 Task: Log work in the project BellRise for the issue 'Address issues related to data privacy and compliance' spent time as '3w 5d 5h 19m' and remaining time as '5w 1d 22h 27m' and add a flag. Now add the issue to the epic 'User Experience Testing'. Log work in the project BellRise for the issue 'Develop a new feature to allow for dynamic form creation and customization' spent time as '1w 1d 10h 46m' and remaining time as '5w 1d 1h 24m' and clone the issue. Now add the issue to the epic 'Knowledge Management System Implementation'
Action: Mouse moved to (169, 48)
Screenshot: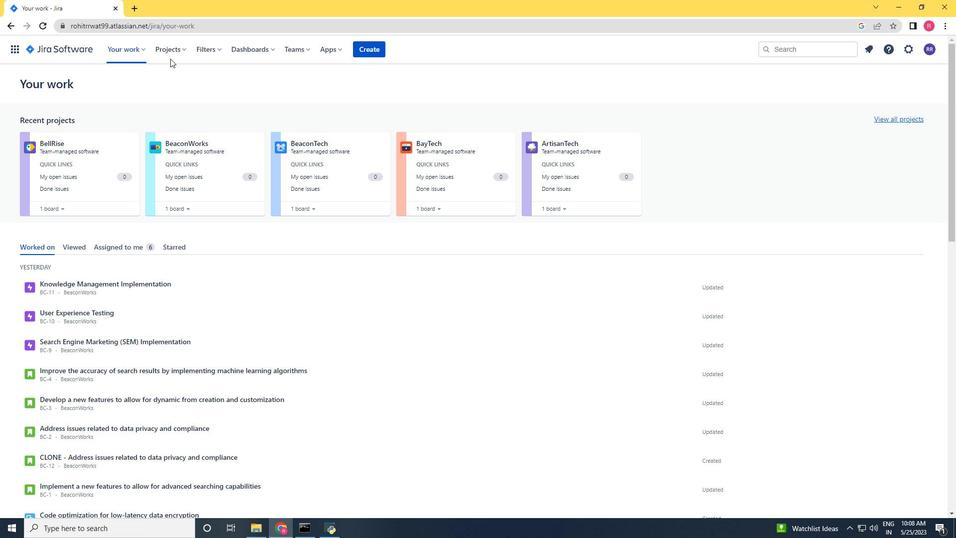 
Action: Mouse pressed left at (169, 48)
Screenshot: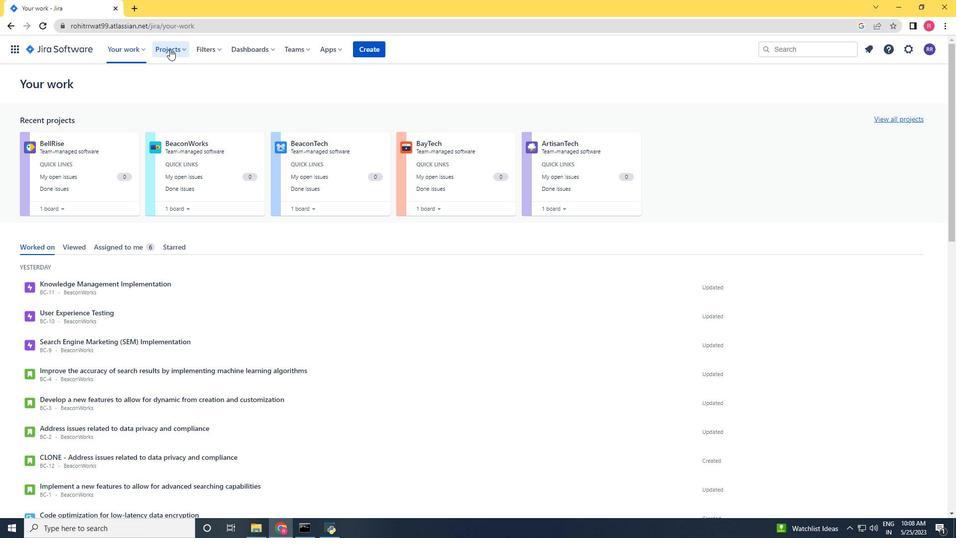 
Action: Mouse moved to (181, 87)
Screenshot: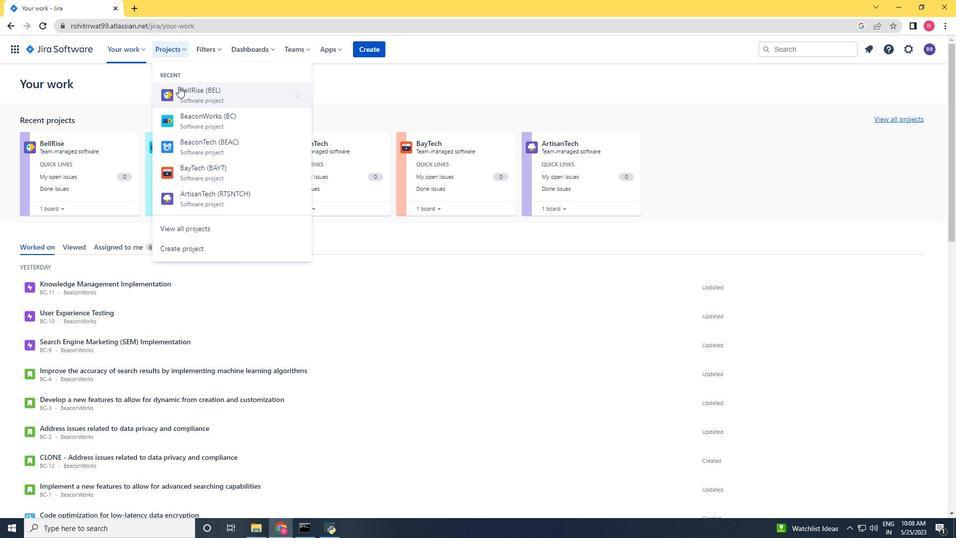 
Action: Mouse pressed left at (181, 87)
Screenshot: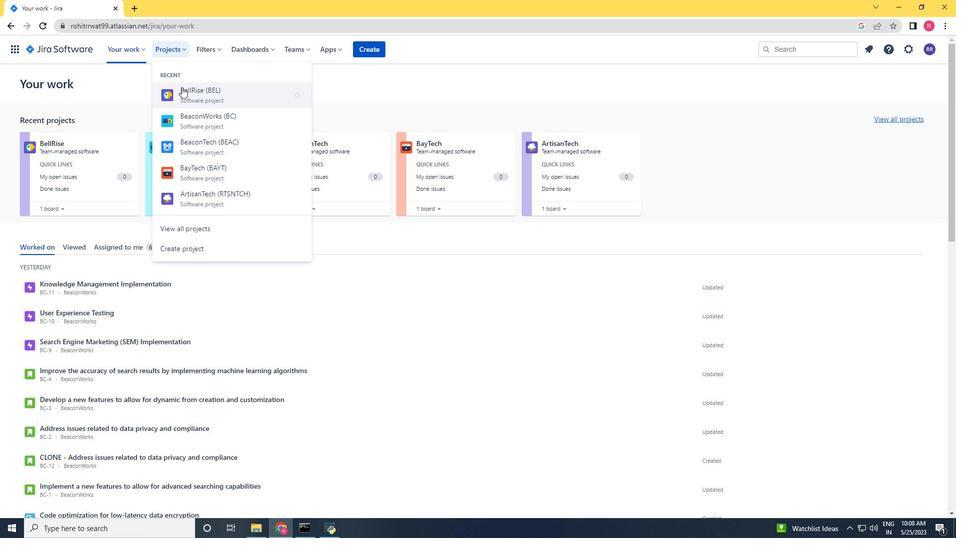 
Action: Mouse moved to (60, 155)
Screenshot: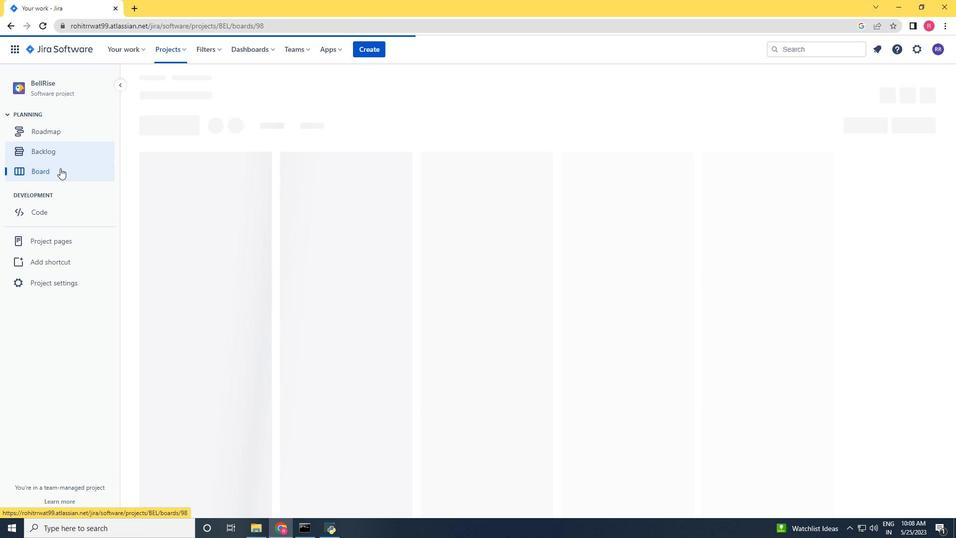 
Action: Mouse pressed left at (60, 155)
Screenshot: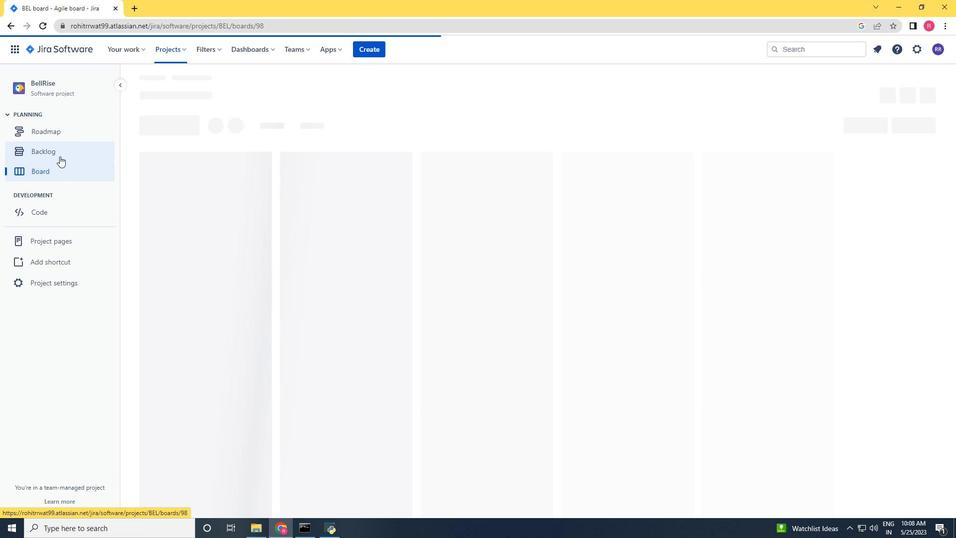 
Action: Mouse moved to (704, 184)
Screenshot: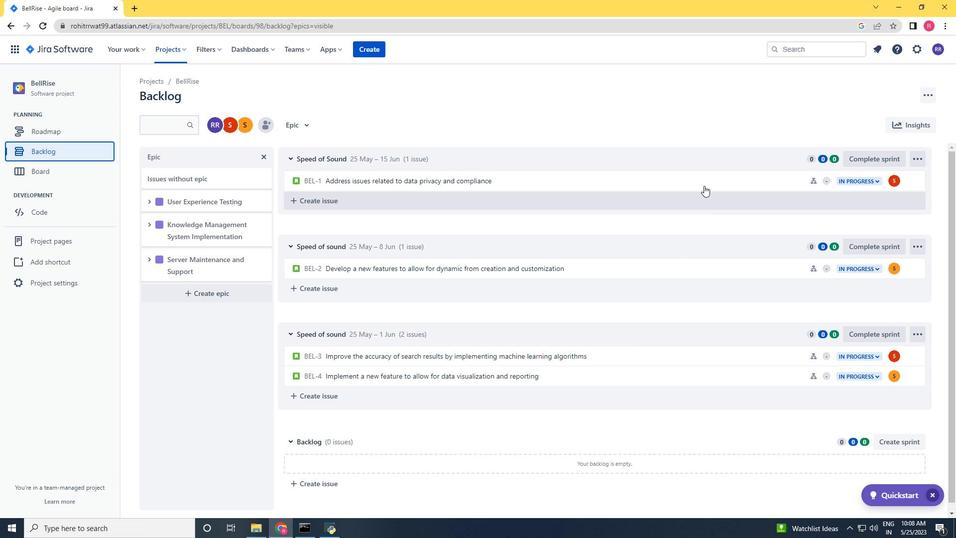 
Action: Mouse pressed left at (704, 184)
Screenshot: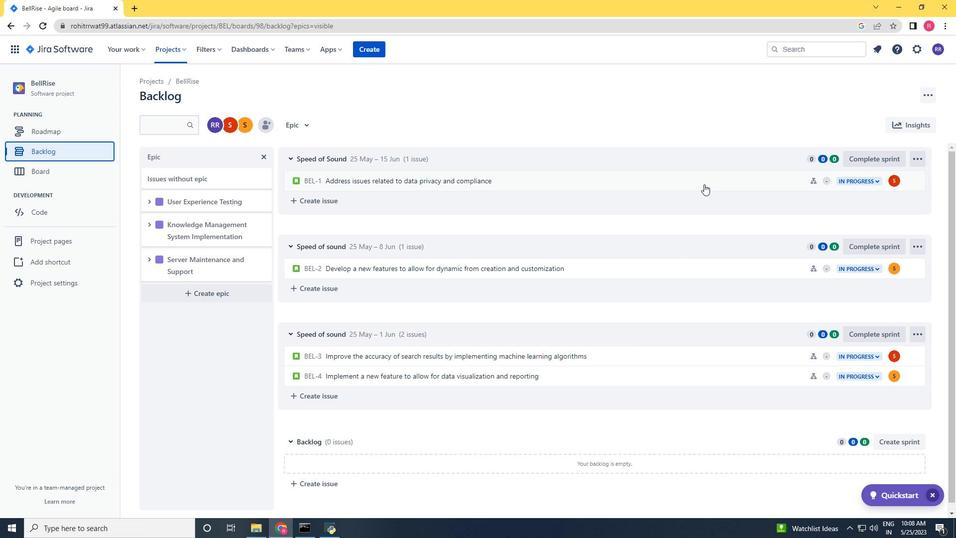 
Action: Mouse moved to (851, 370)
Screenshot: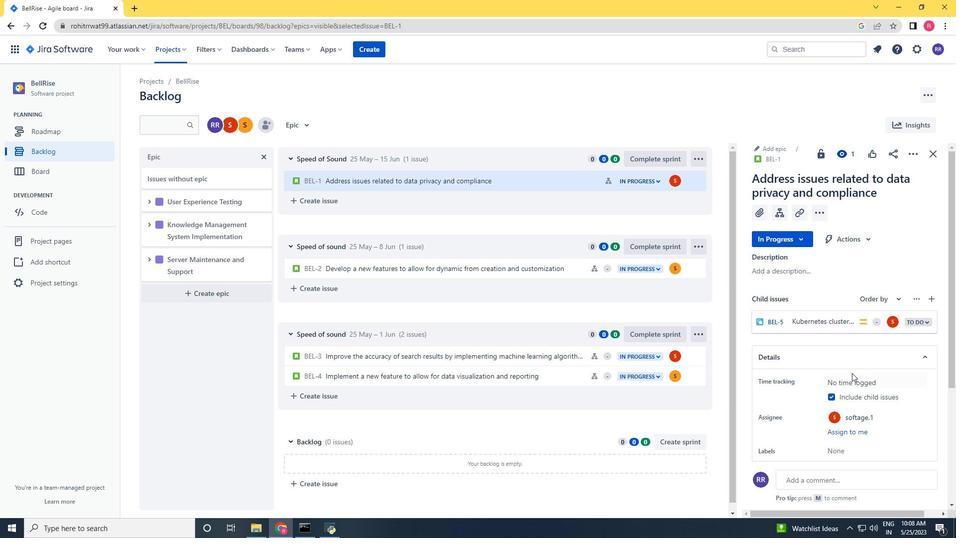 
Action: Mouse scrolled (851, 369) with delta (0, 0)
Screenshot: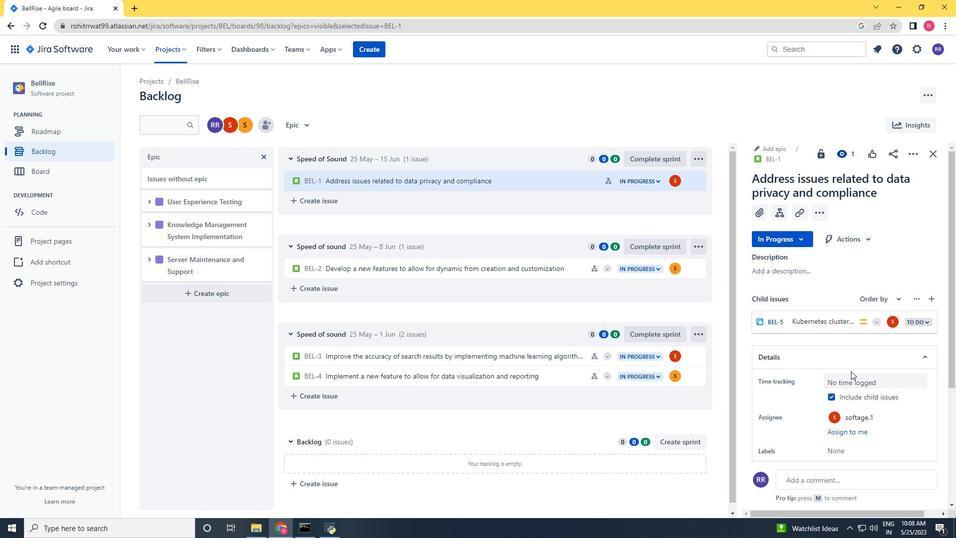 
Action: Mouse scrolled (851, 369) with delta (0, 0)
Screenshot: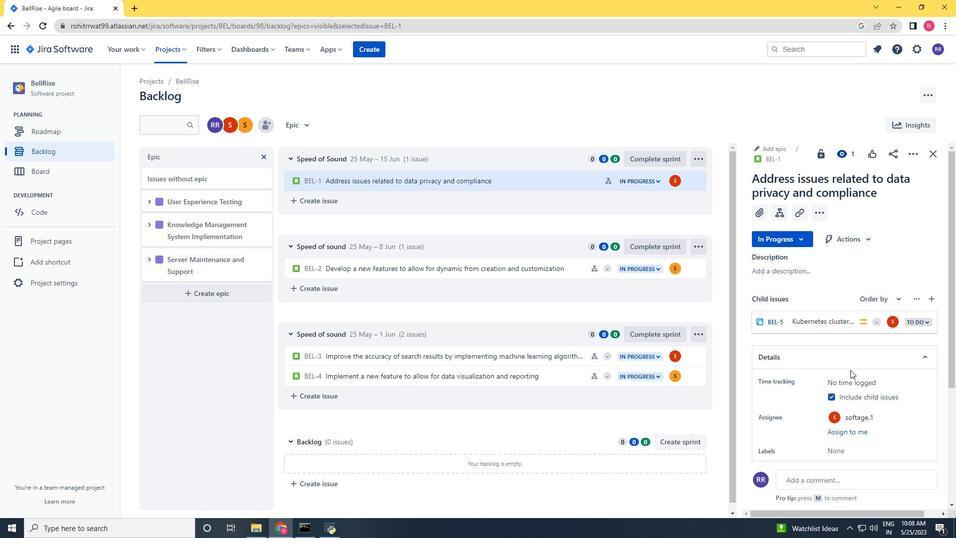 
Action: Mouse scrolled (851, 369) with delta (0, 0)
Screenshot: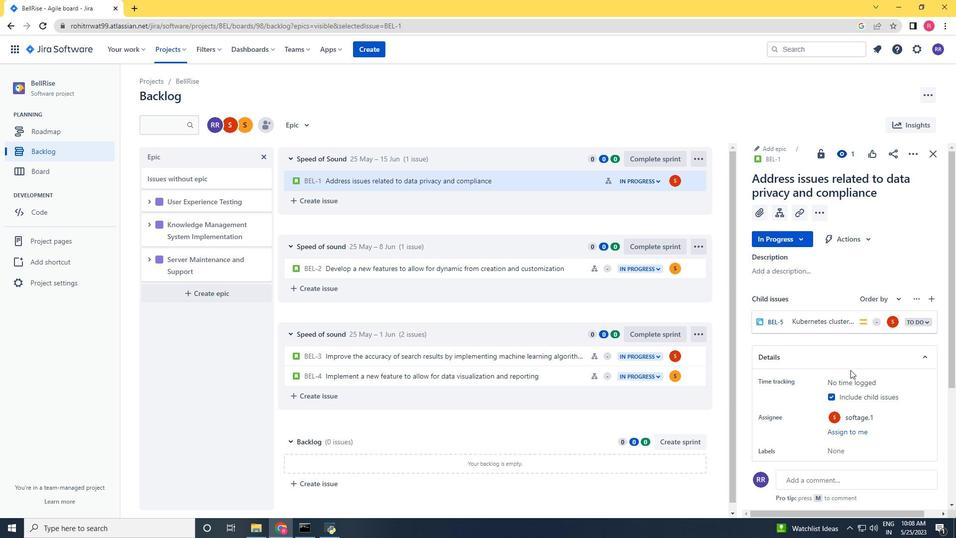 
Action: Mouse scrolled (851, 370) with delta (0, 0)
Screenshot: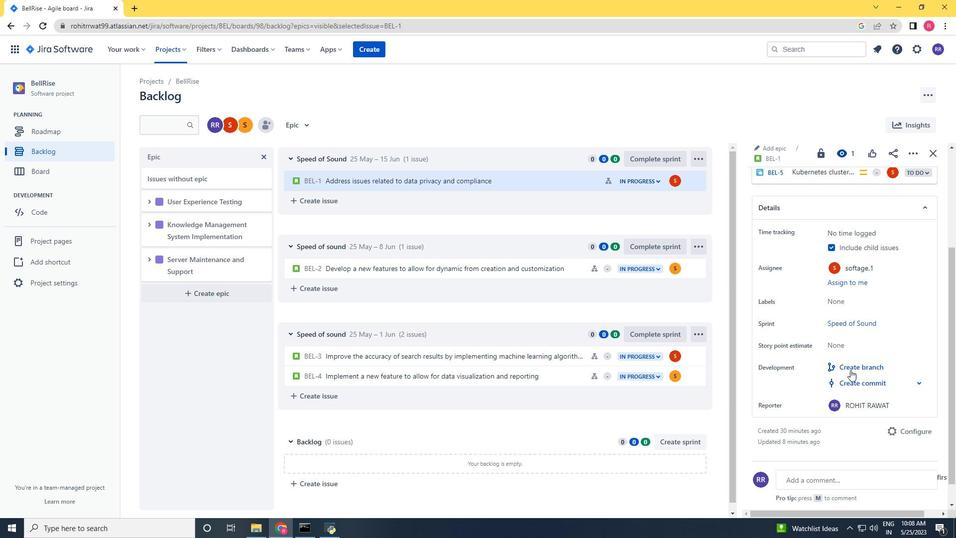 
Action: Mouse scrolled (851, 370) with delta (0, 0)
Screenshot: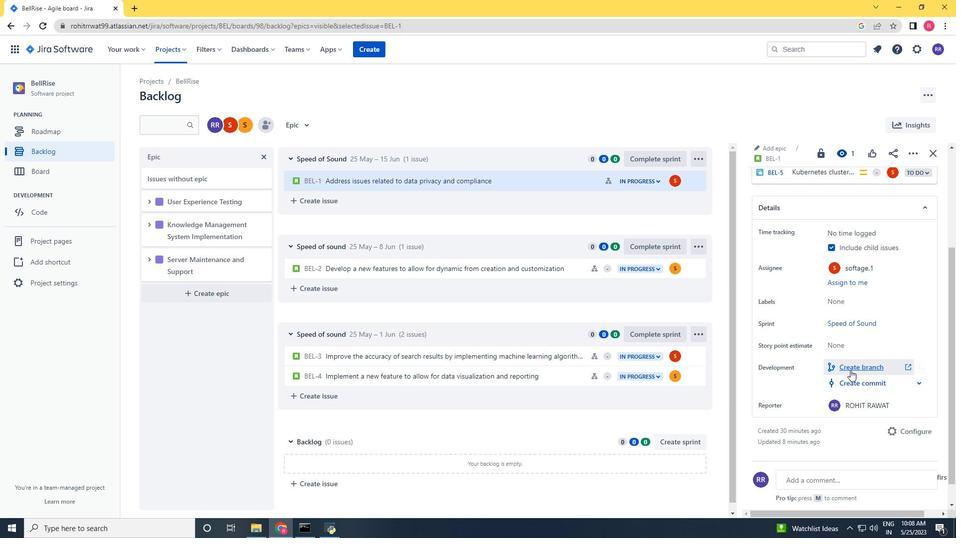 
Action: Mouse scrolled (851, 370) with delta (0, 0)
Screenshot: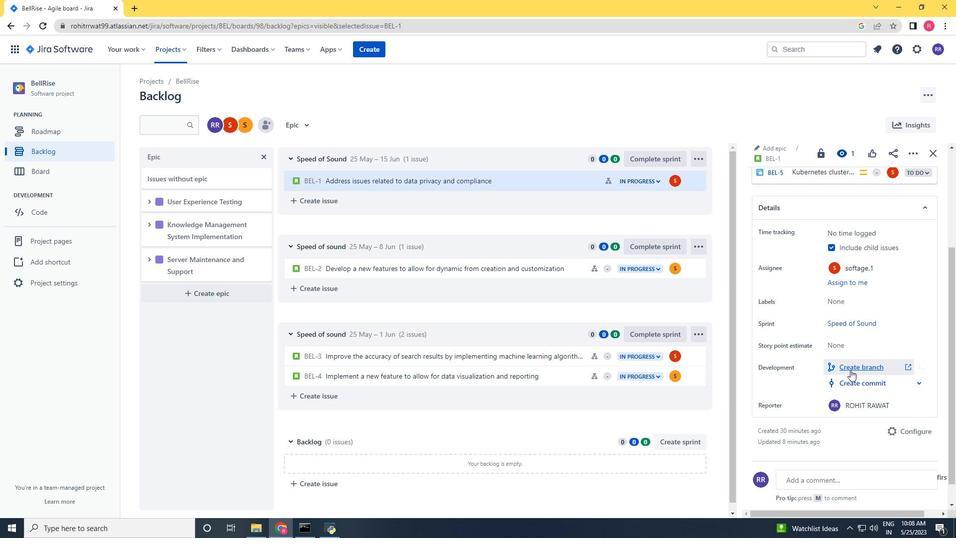 
Action: Mouse moved to (915, 154)
Screenshot: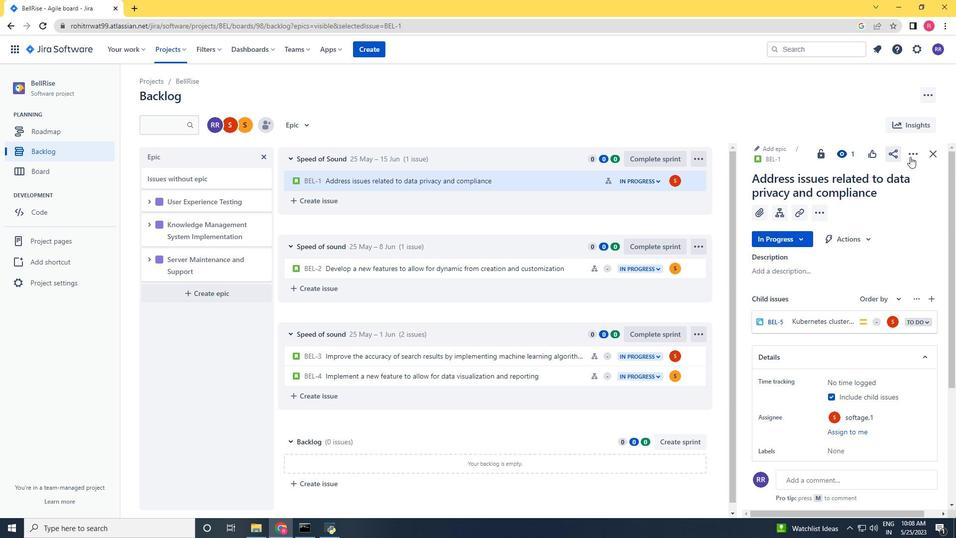 
Action: Mouse pressed left at (915, 154)
Screenshot: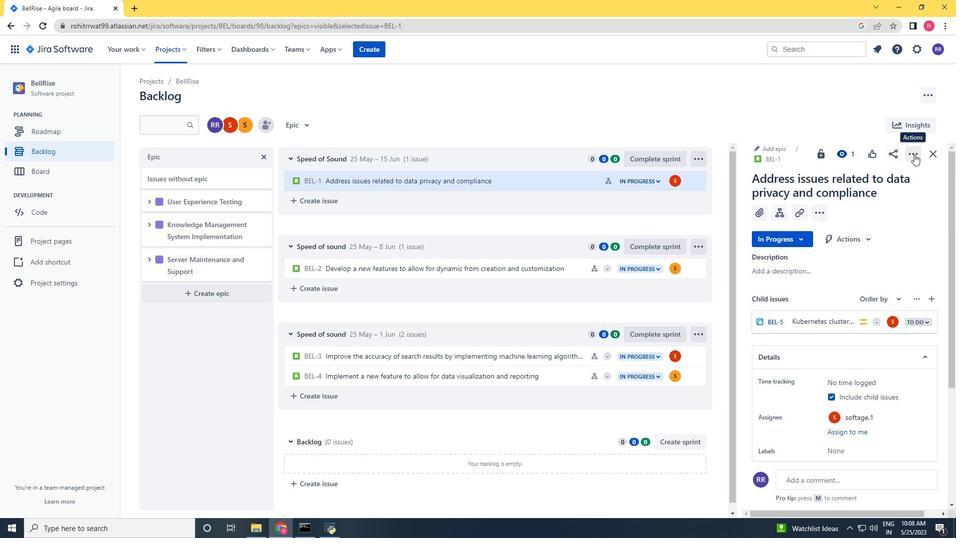 
Action: Mouse moved to (892, 172)
Screenshot: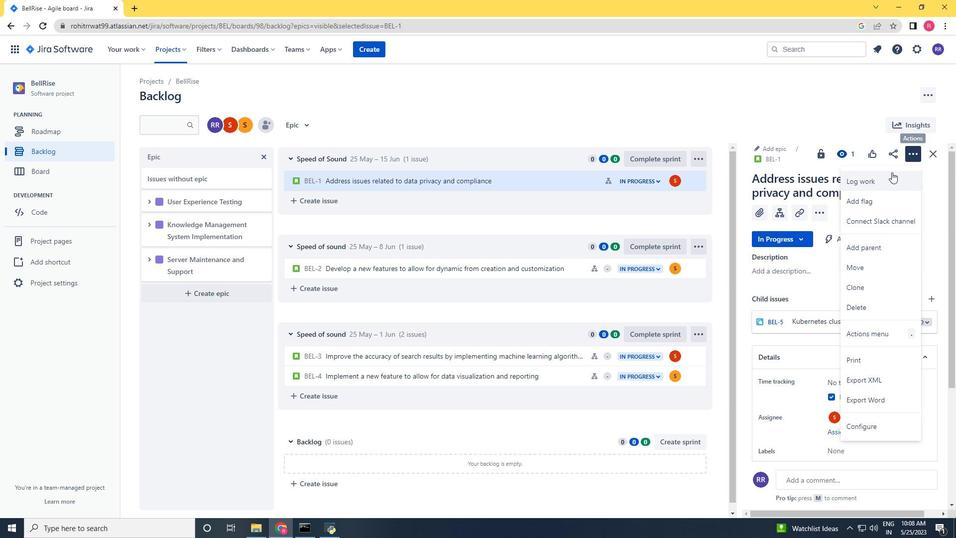 
Action: Mouse pressed left at (892, 172)
Screenshot: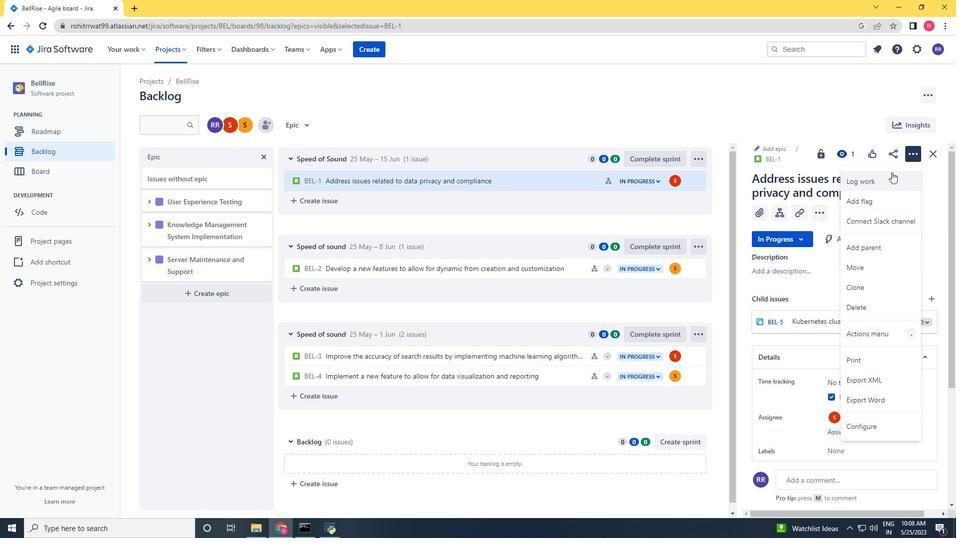 
Action: Mouse moved to (660, 219)
Screenshot: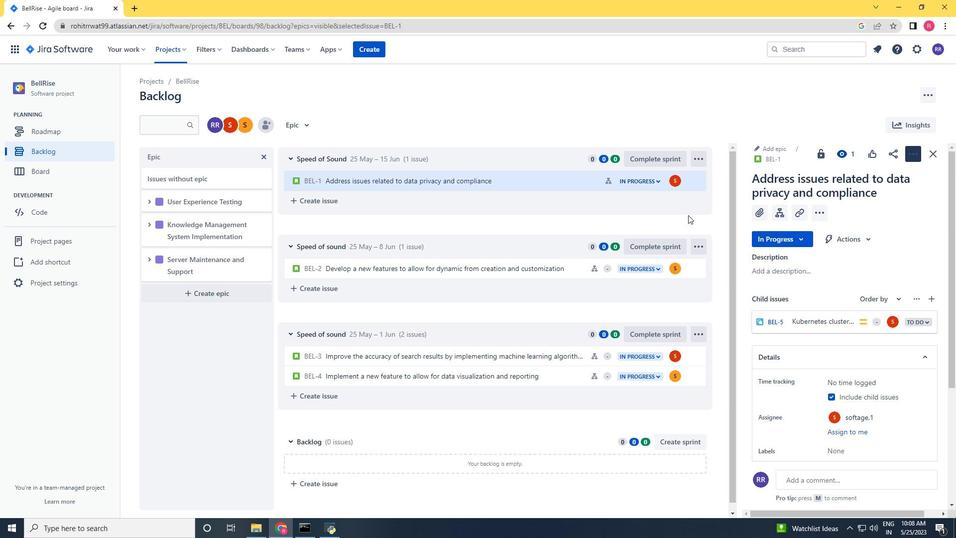 
Action: Key pressed 3w<Key.space>5d<Key.space>5h<Key.space>1m<Key.backspace>9m<Key.tab>5w<Key.space>1d<Key.space>22h<Key.space>27m
Screenshot: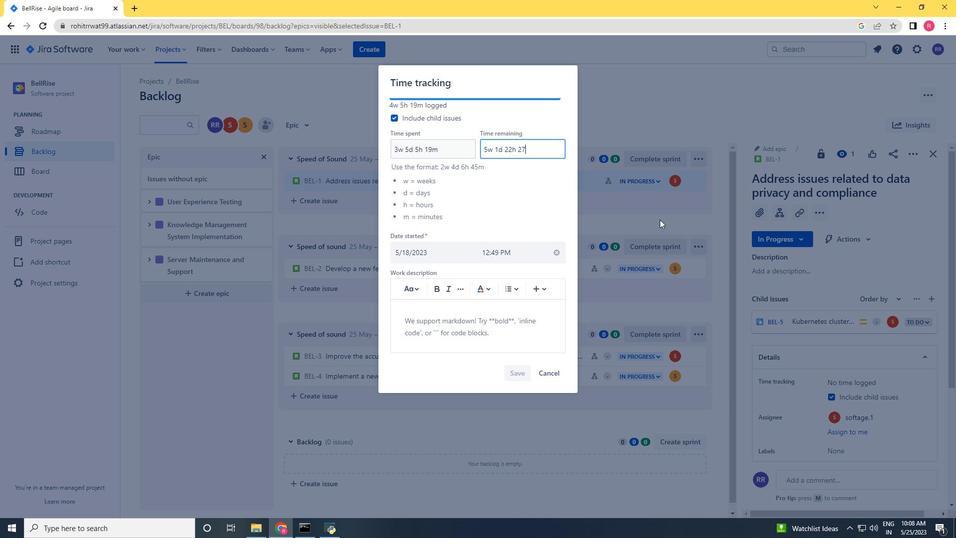 
Action: Mouse scrolled (660, 220) with delta (0, 0)
Screenshot: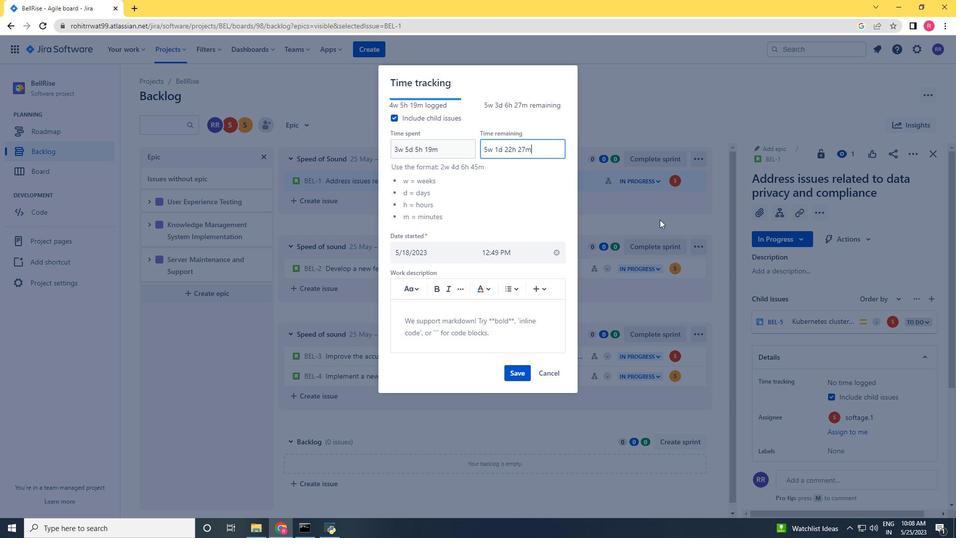 
Action: Mouse moved to (521, 366)
Screenshot: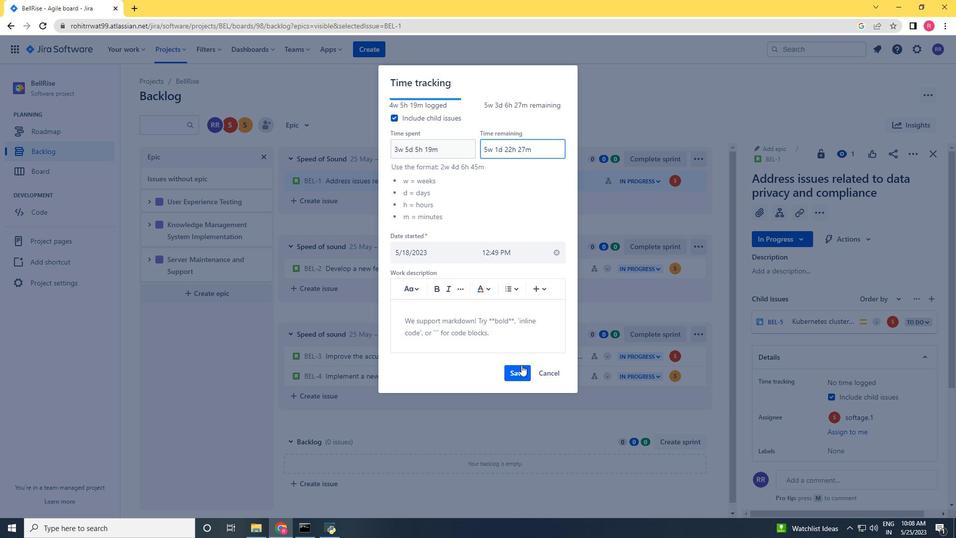 
Action: Mouse pressed left at (521, 366)
Screenshot: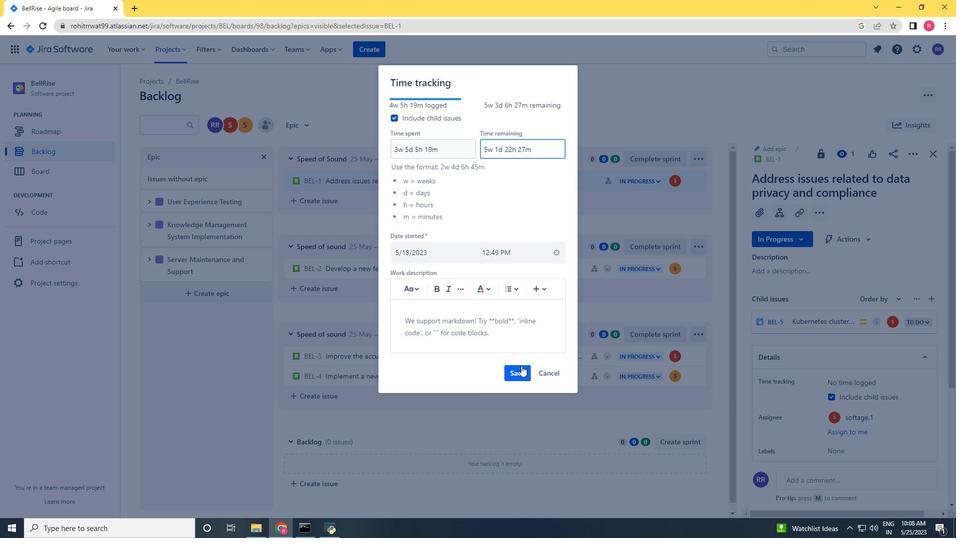 
Action: Mouse moved to (912, 155)
Screenshot: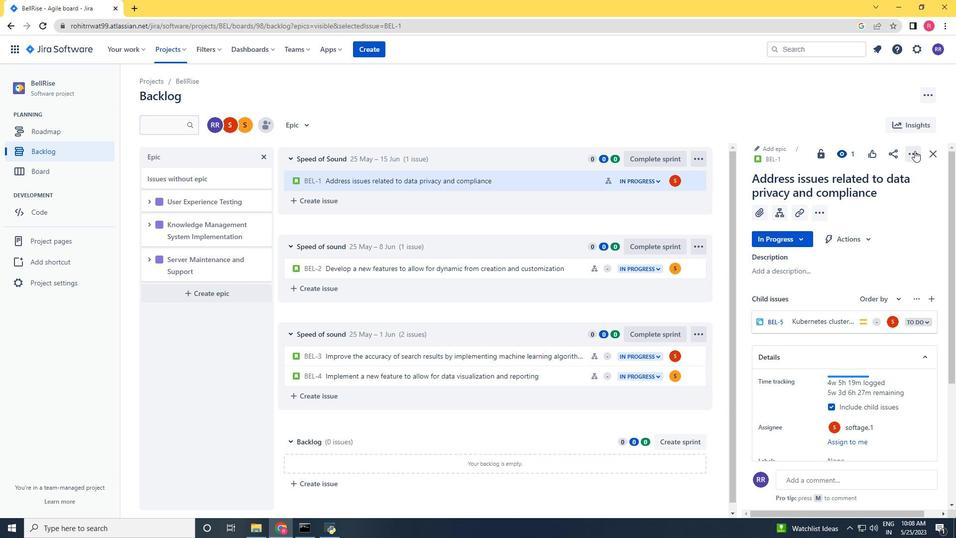 
Action: Mouse pressed left at (912, 155)
Screenshot: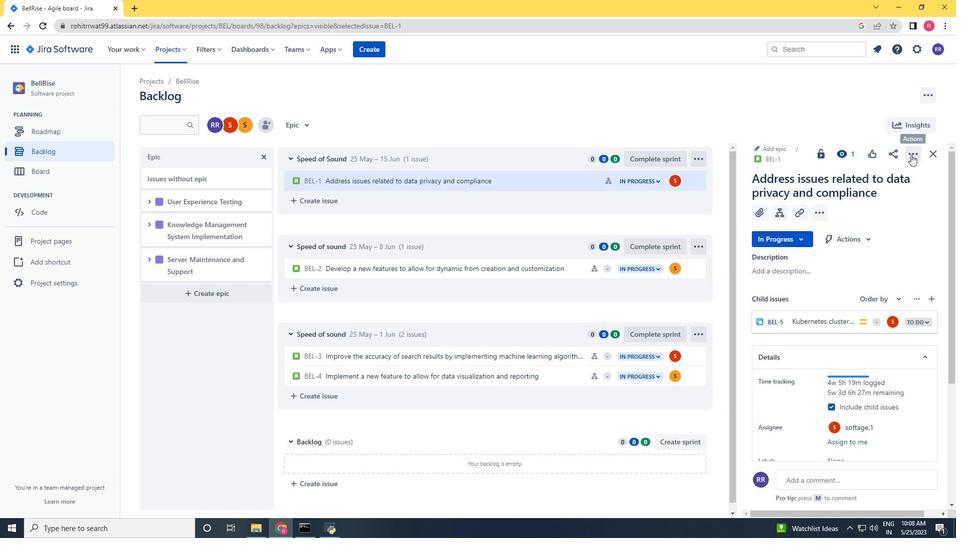 
Action: Mouse moved to (859, 197)
Screenshot: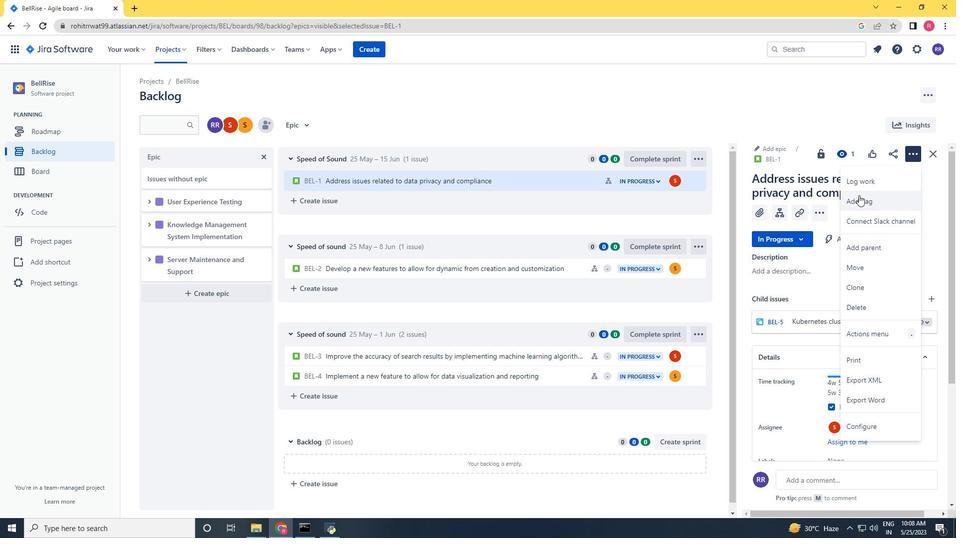 
Action: Mouse pressed left at (859, 197)
Screenshot: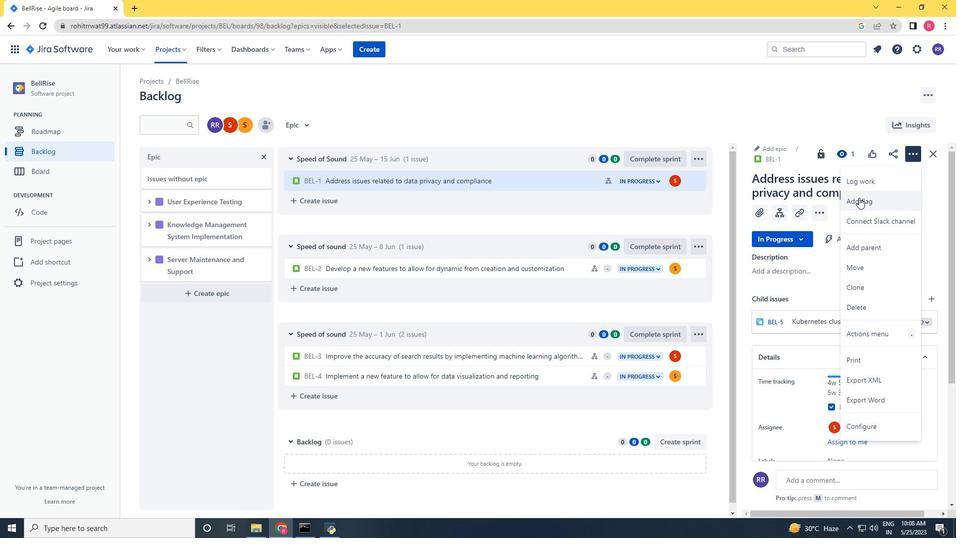 
Action: Mouse moved to (542, 183)
Screenshot: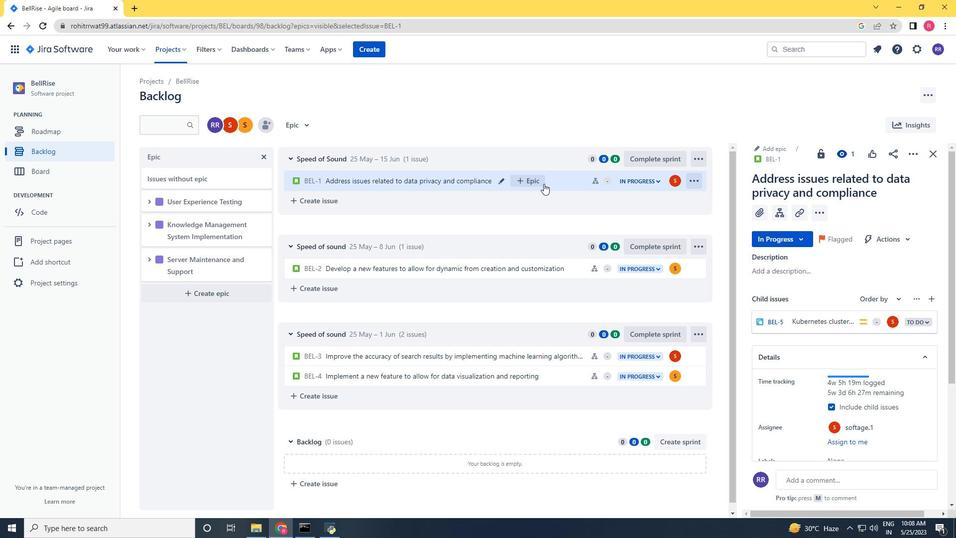 
Action: Mouse pressed left at (542, 183)
Screenshot: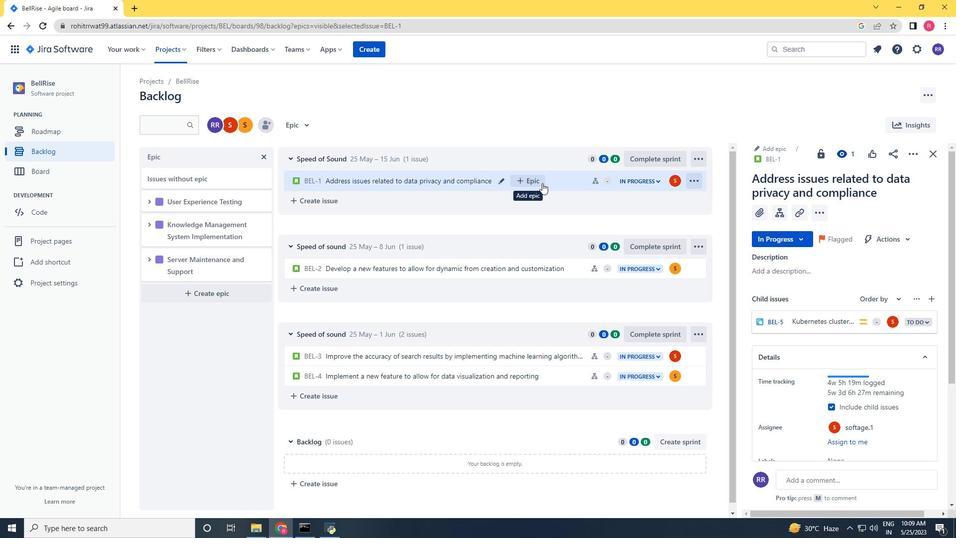 
Action: Mouse moved to (563, 257)
Screenshot: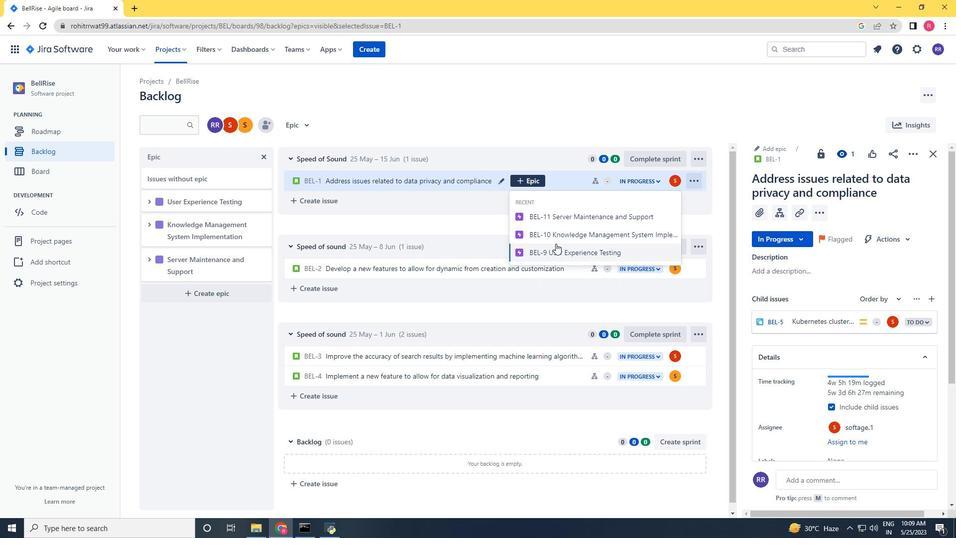 
Action: Mouse pressed left at (563, 257)
Screenshot: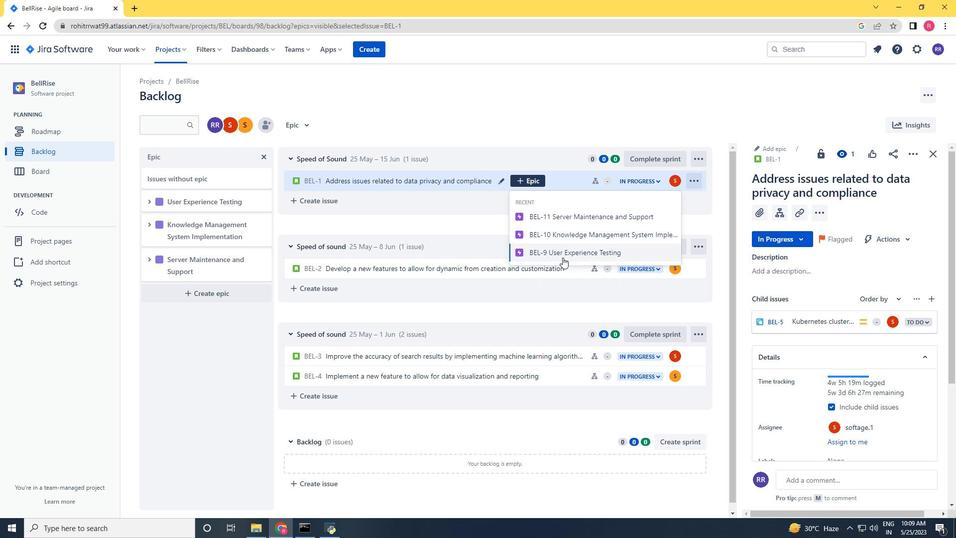 
Action: Mouse moved to (577, 269)
Screenshot: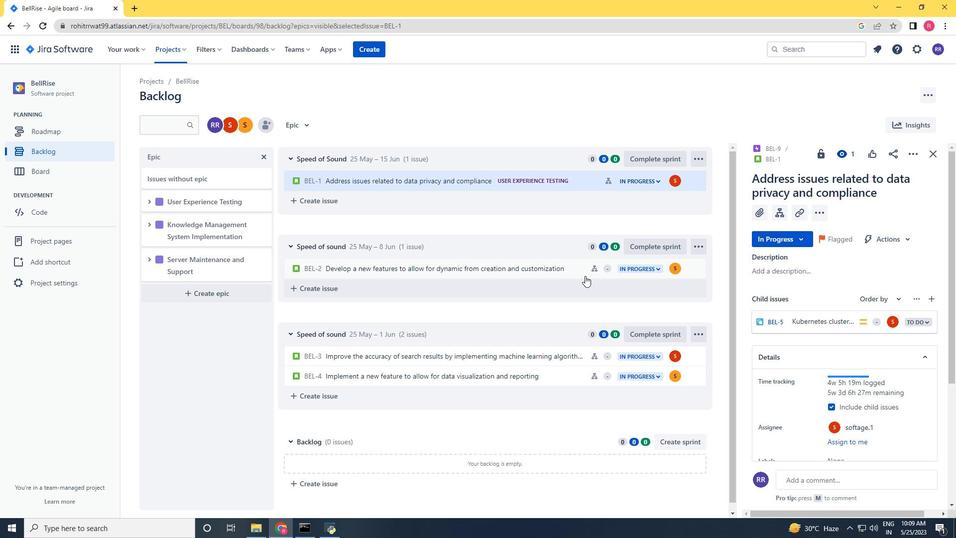 
Action: Mouse pressed left at (577, 269)
Screenshot: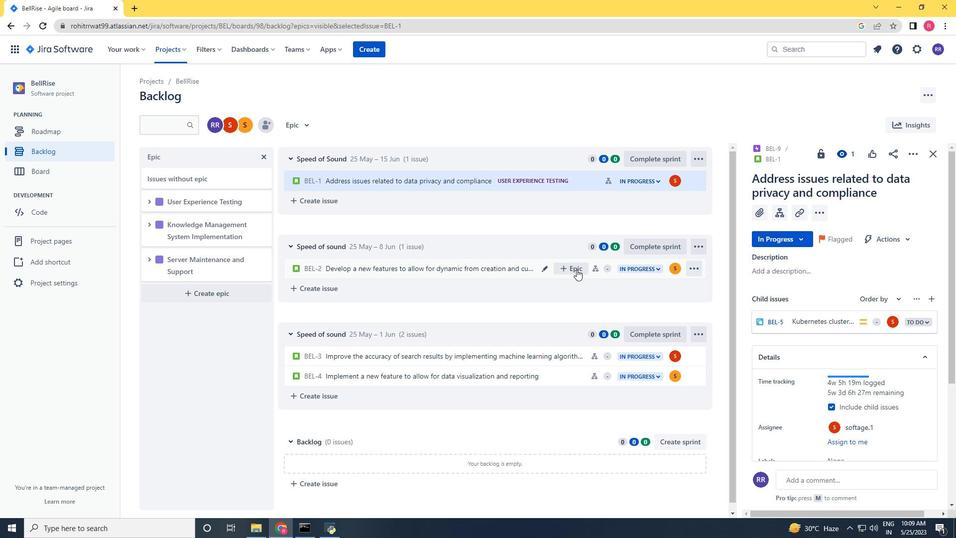
Action: Mouse moved to (593, 272)
Screenshot: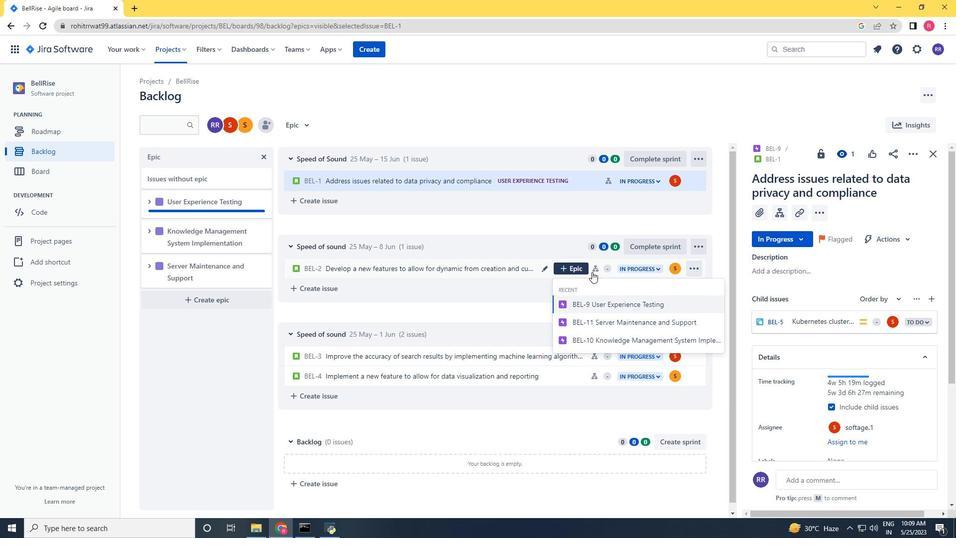 
Action: Mouse pressed left at (593, 272)
Screenshot: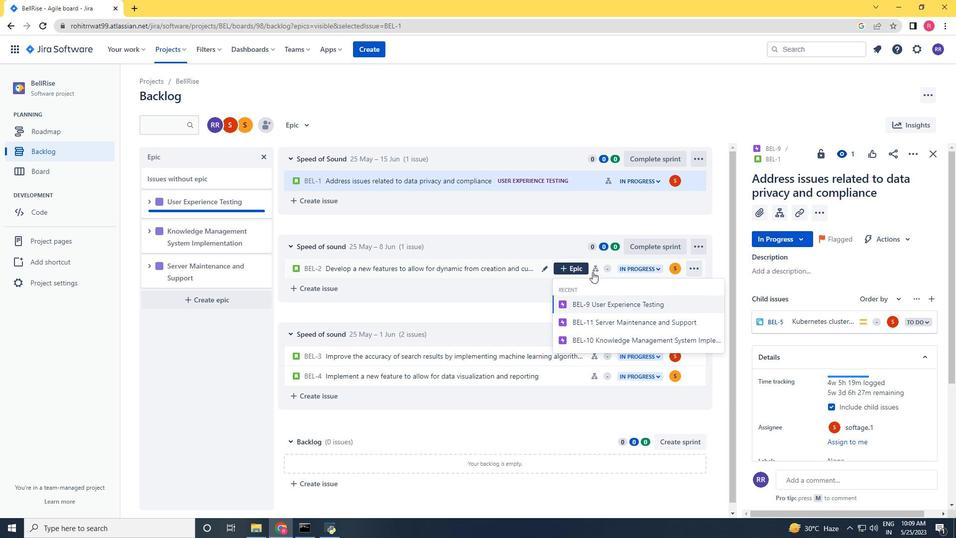 
Action: Mouse moved to (910, 152)
Screenshot: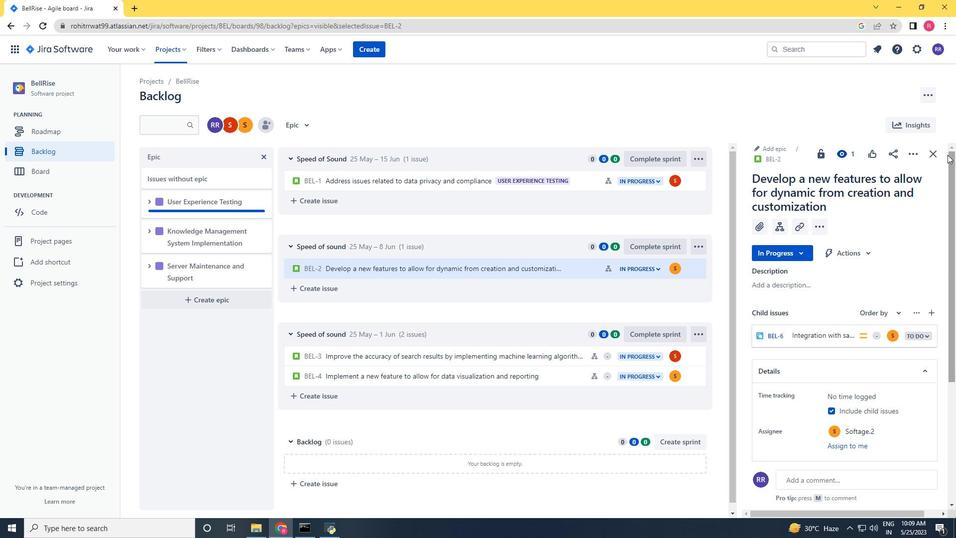
Action: Mouse pressed left at (910, 152)
Screenshot: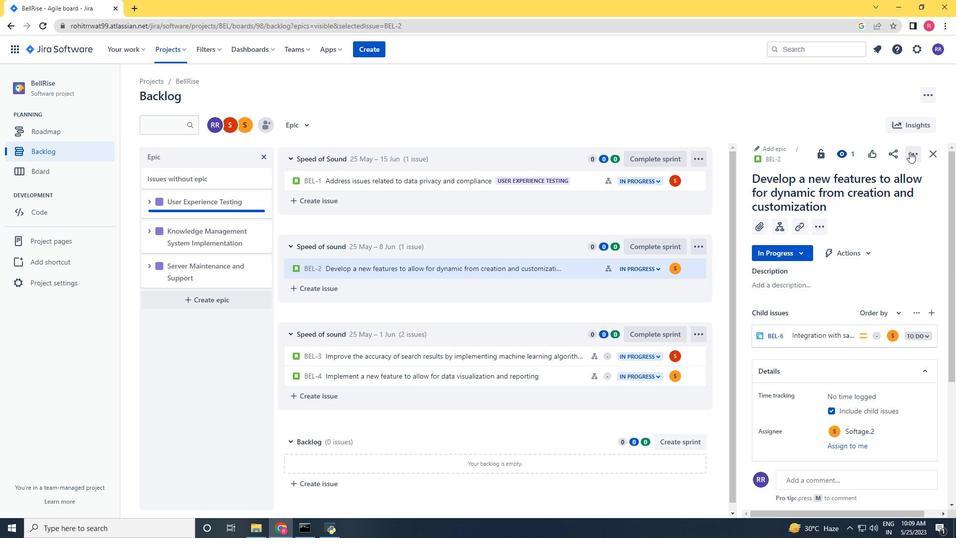 
Action: Mouse moved to (885, 187)
Screenshot: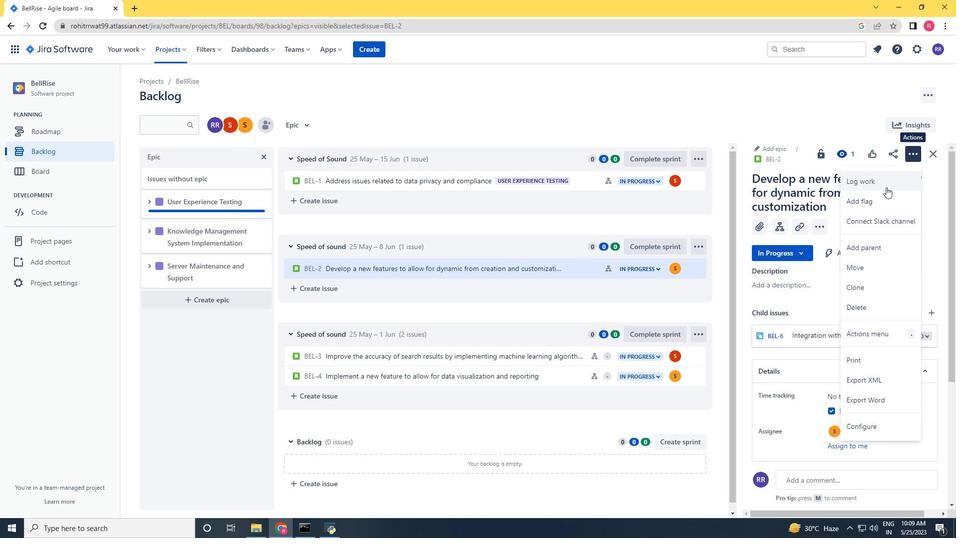 
Action: Mouse pressed left at (885, 187)
Screenshot: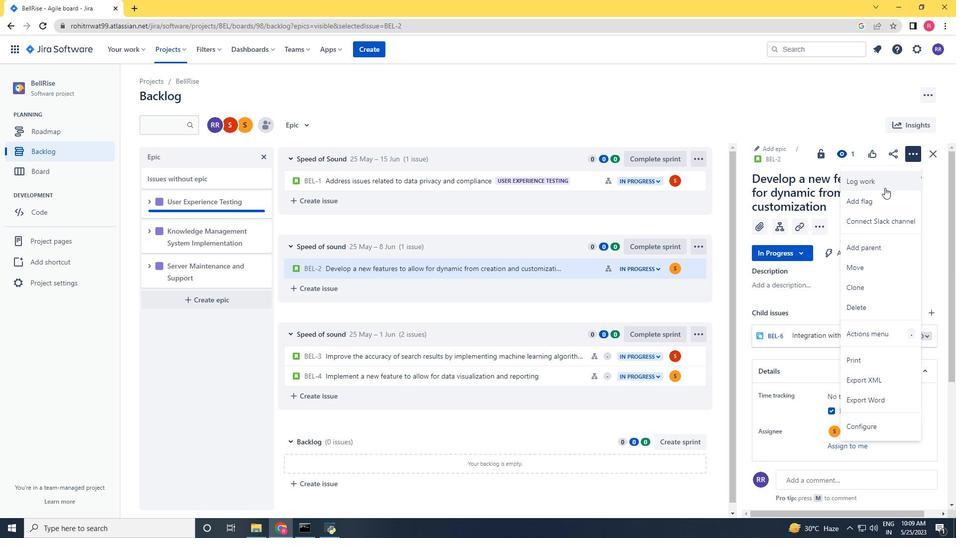
Action: Key pressed 1w<Key.space>1d<Key.space>10h<Key.space>46m<Key.tab>5w<Key.space>1d<Key.space>1h<Key.space>24m
Screenshot: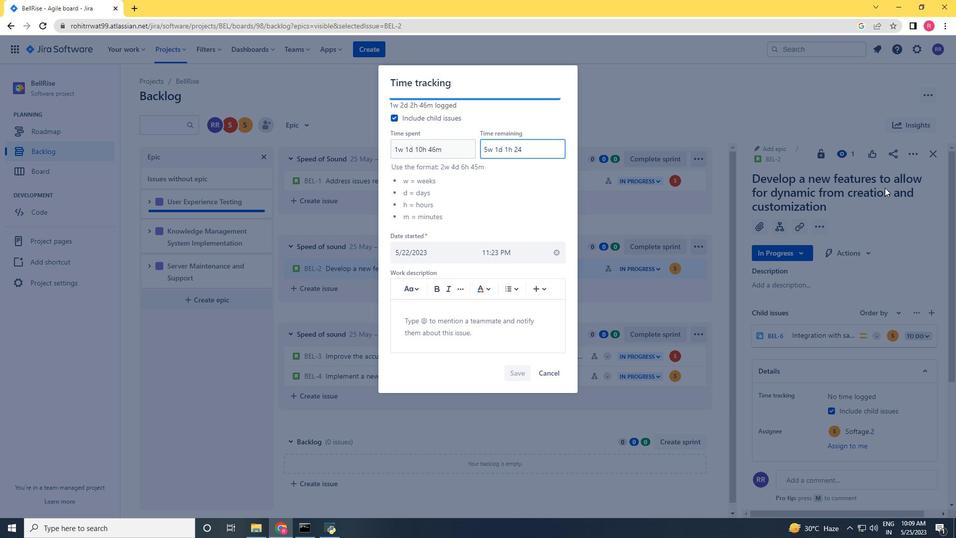 
Action: Mouse moved to (518, 371)
Screenshot: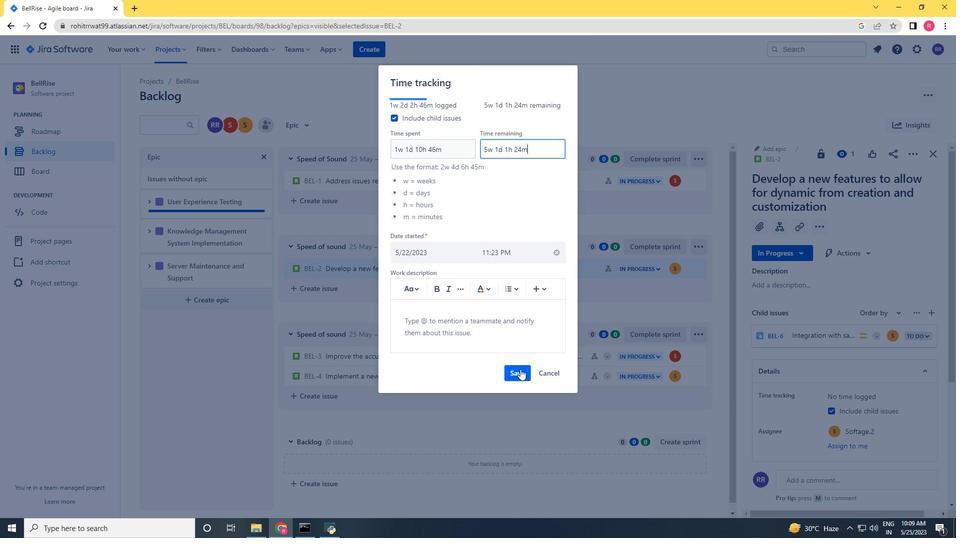 
Action: Mouse pressed left at (518, 371)
Screenshot: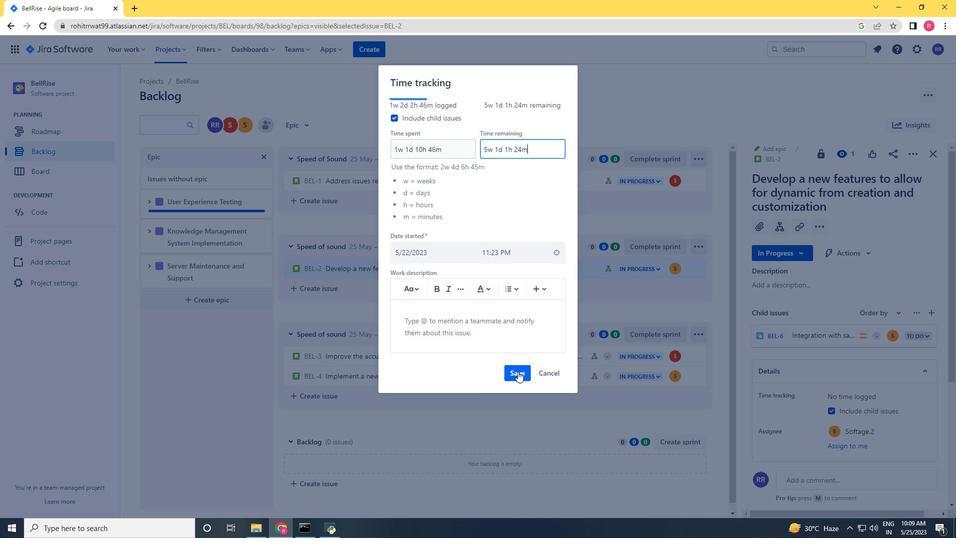 
Action: Mouse moved to (914, 155)
Screenshot: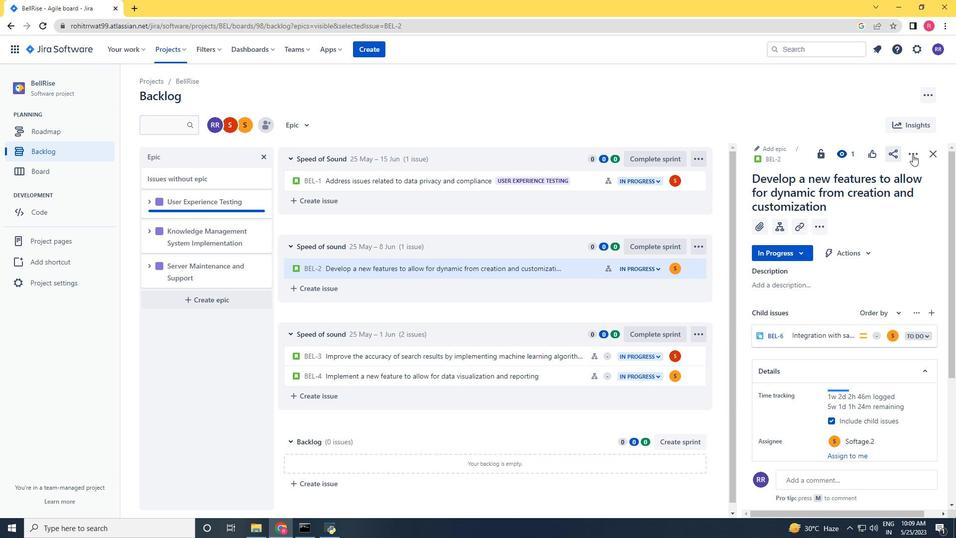 
Action: Mouse pressed left at (914, 155)
Screenshot: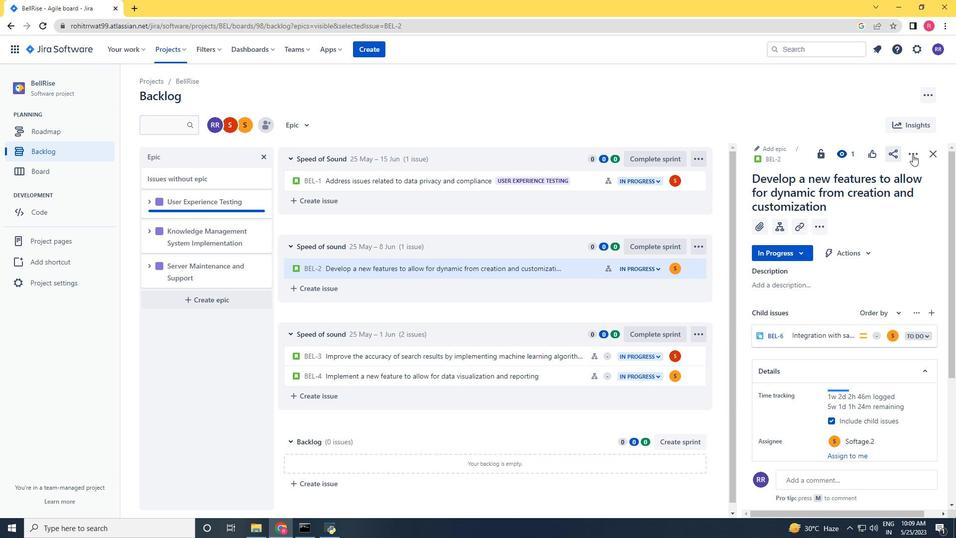
Action: Mouse moved to (859, 291)
Screenshot: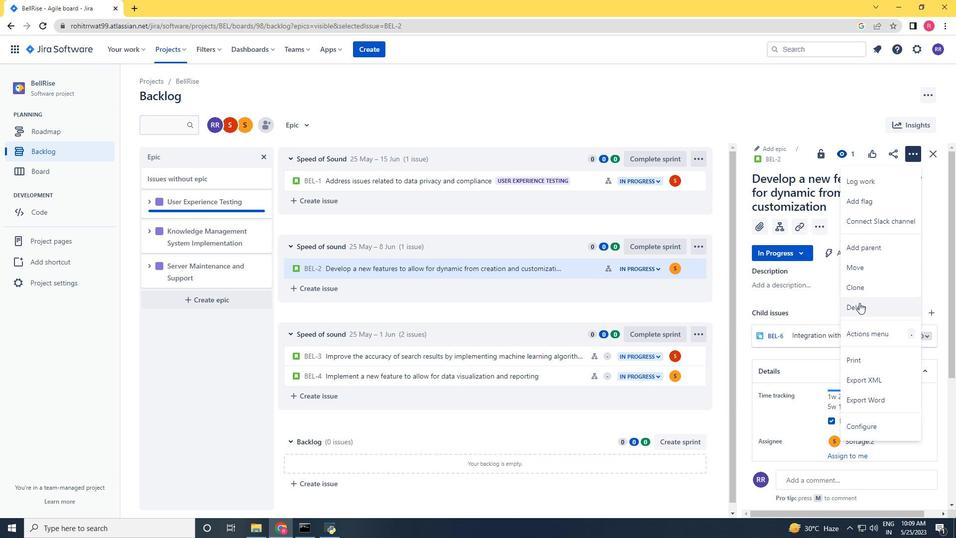 
Action: Mouse pressed left at (859, 291)
Screenshot: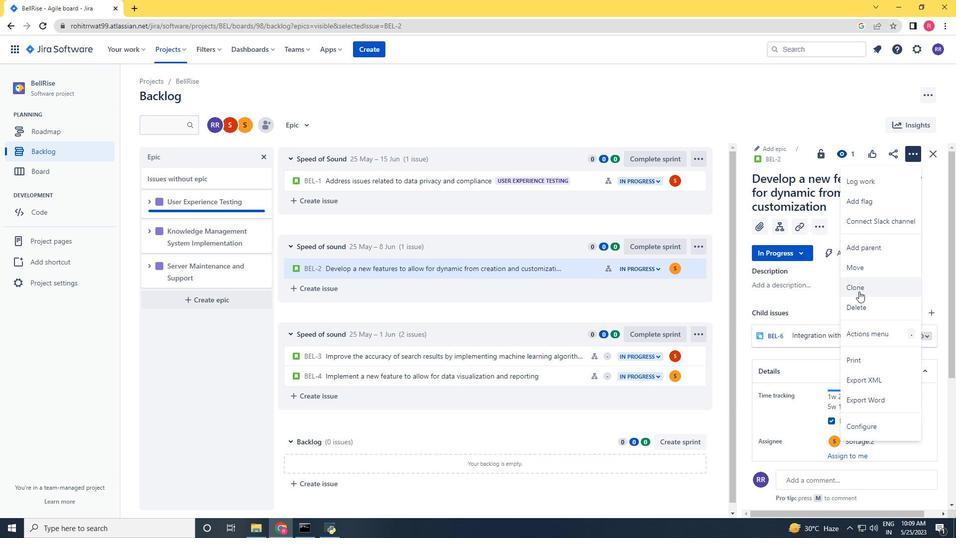 
Action: Mouse moved to (537, 213)
Screenshot: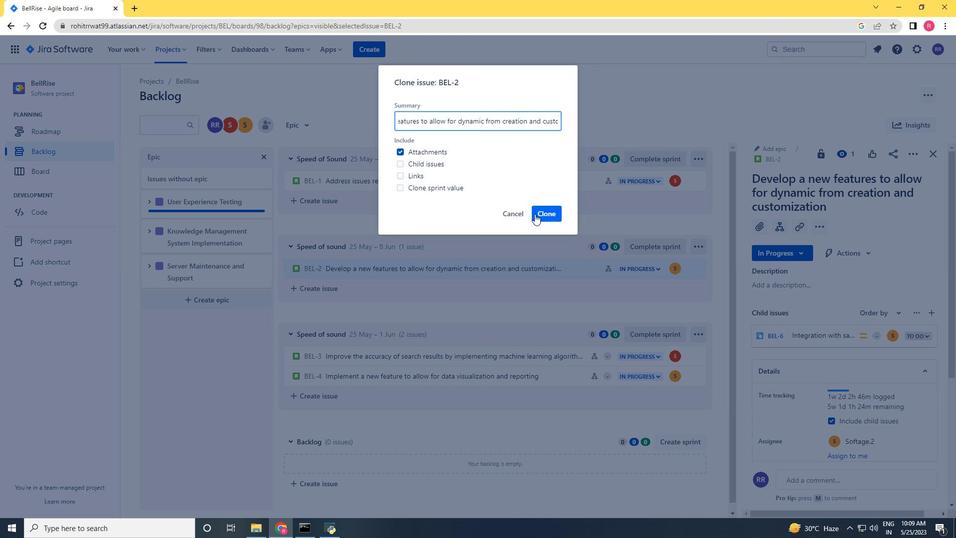 
Action: Mouse pressed left at (537, 213)
Screenshot: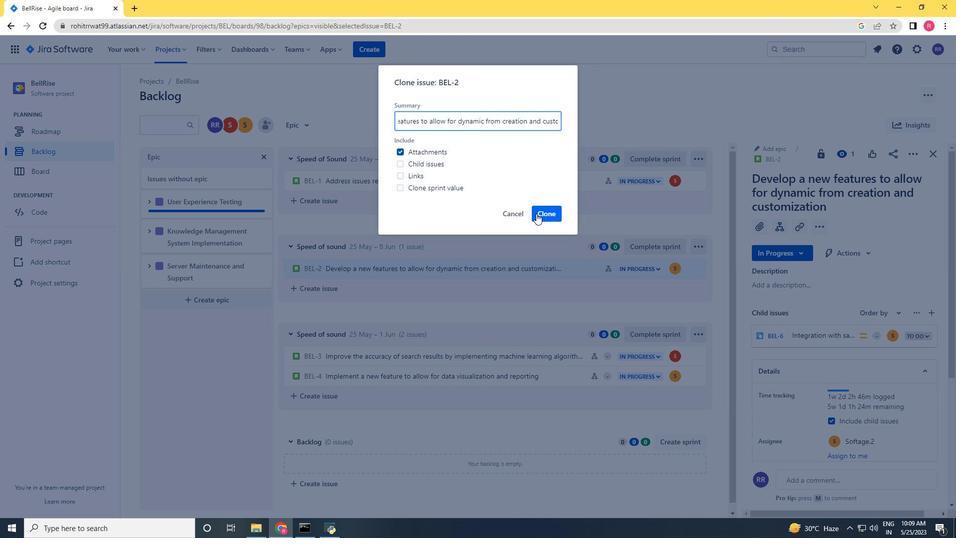
Action: Mouse moved to (566, 267)
Screenshot: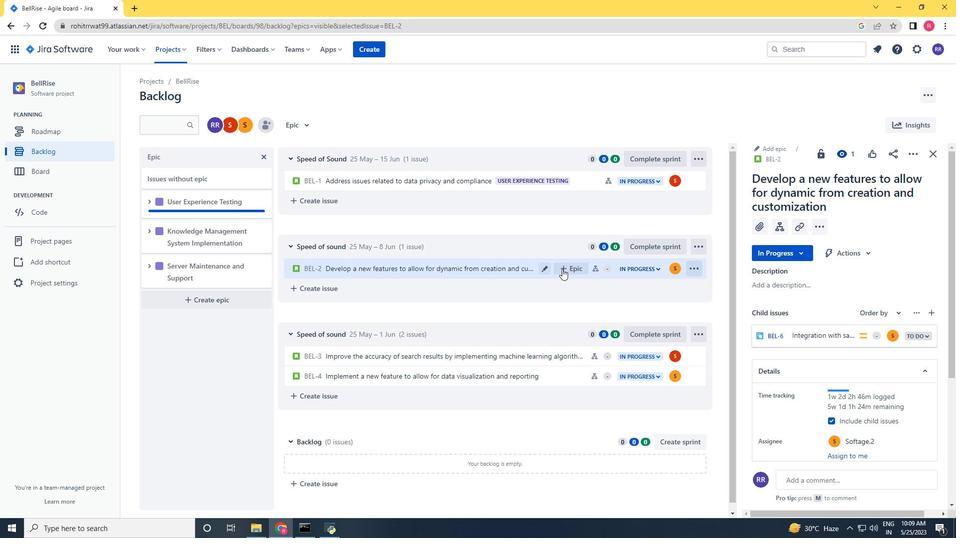 
Action: Mouse pressed left at (566, 267)
Screenshot: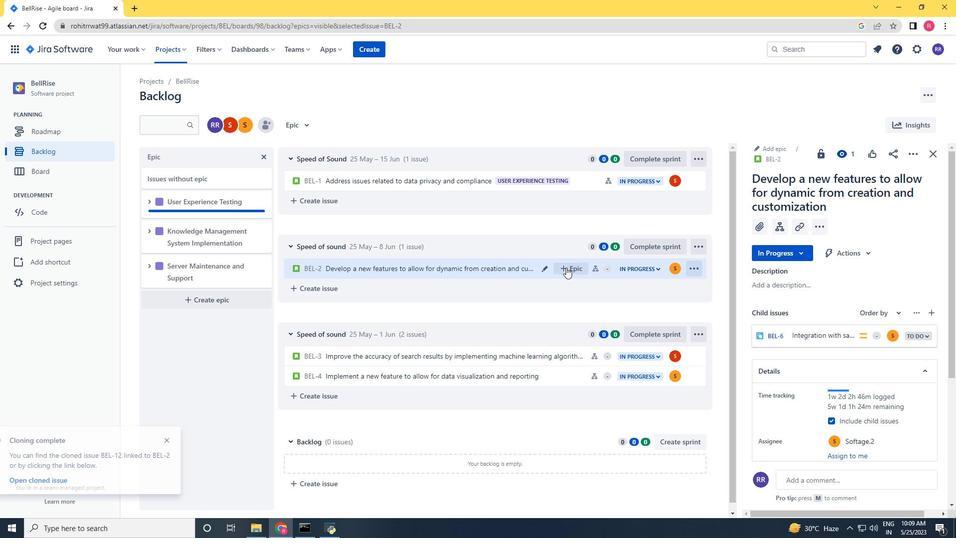 
Action: Mouse moved to (620, 348)
Screenshot: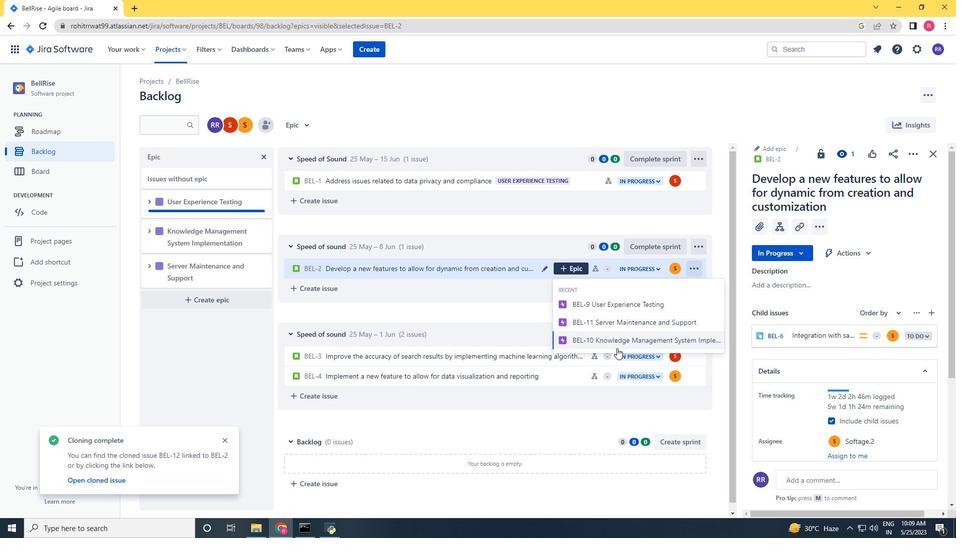 
Action: Mouse pressed left at (620, 348)
Screenshot: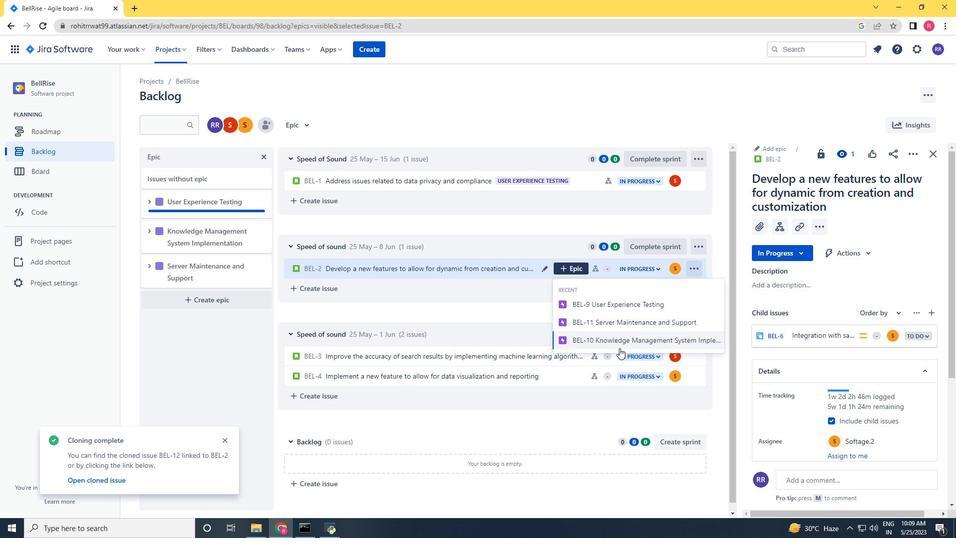 
Action: Mouse moved to (223, 438)
Screenshot: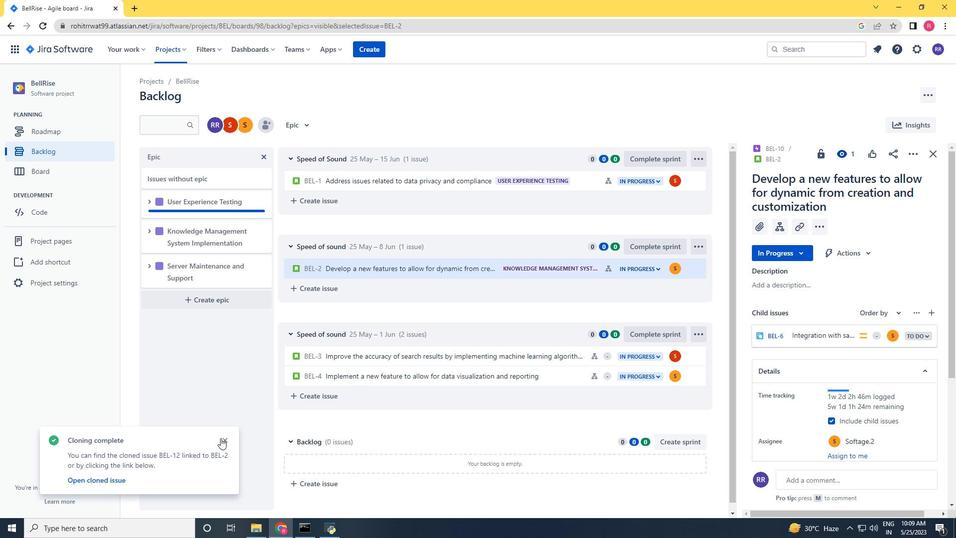 
Action: Mouse pressed left at (223, 438)
Screenshot: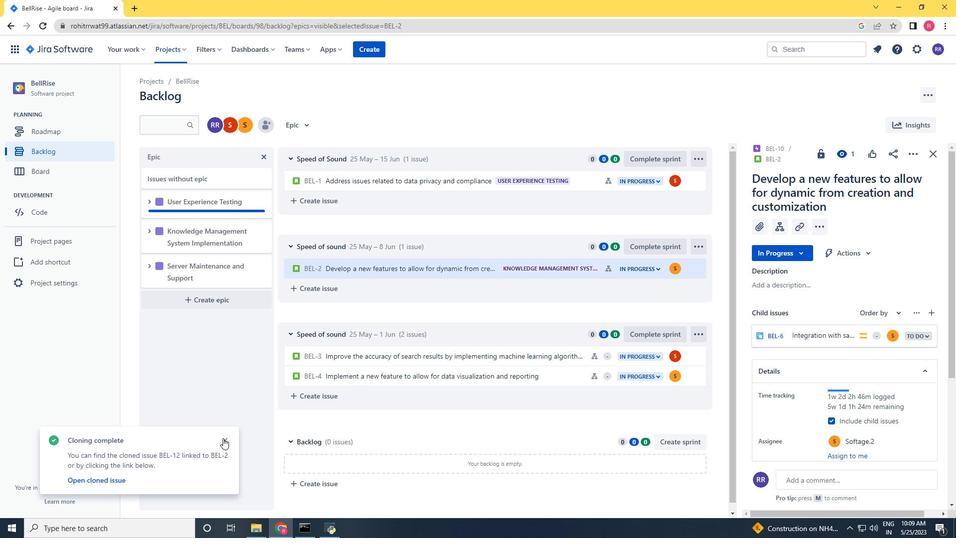 
Action: Mouse moved to (292, 422)
Screenshot: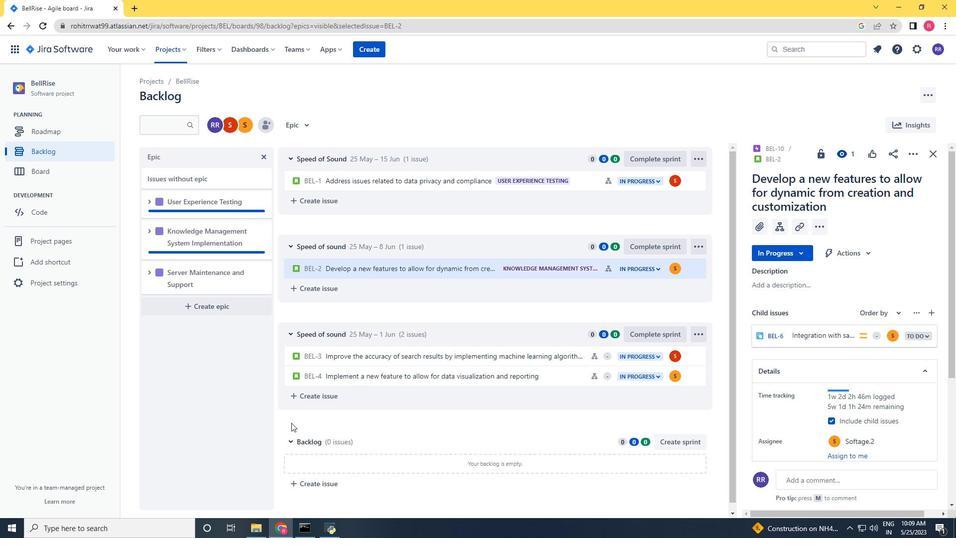 
Action: Mouse scrolled (292, 423) with delta (0, 0)
Screenshot: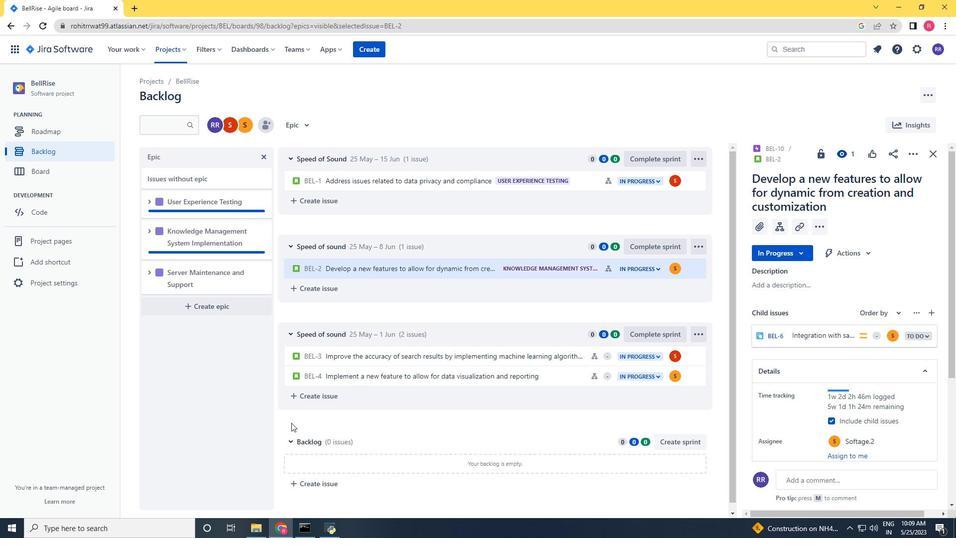 
Action: Mouse scrolled (292, 423) with delta (0, 0)
Screenshot: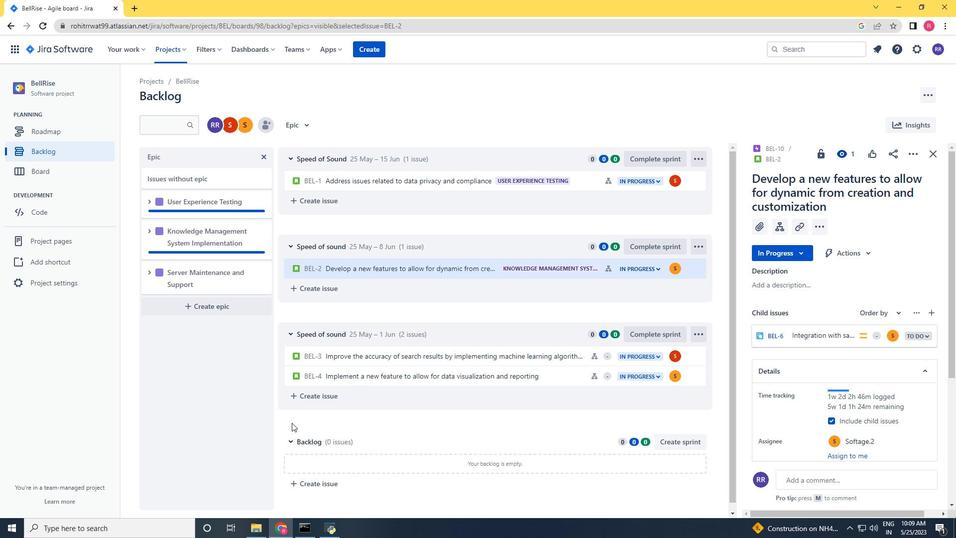 
Action: Mouse scrolled (292, 423) with delta (0, 0)
Screenshot: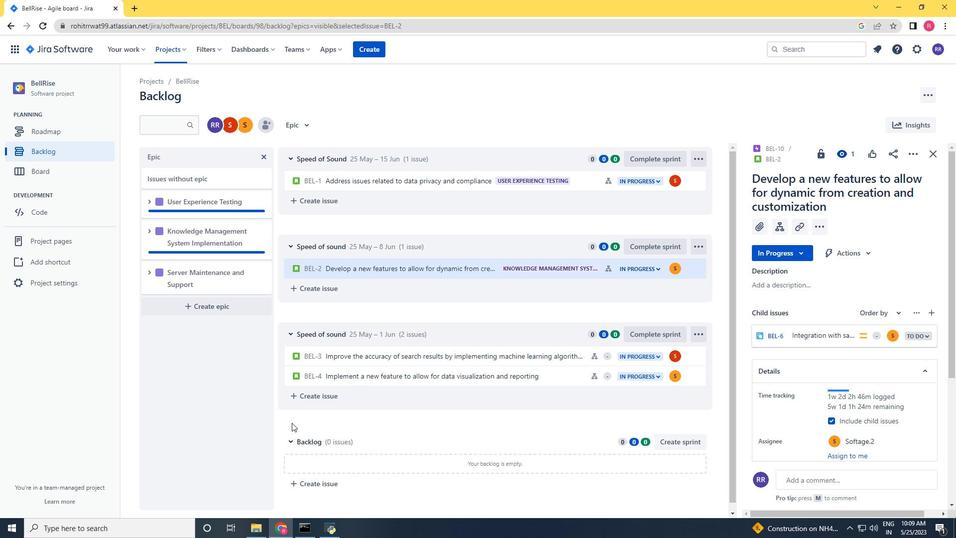 
Action: Mouse scrolled (292, 423) with delta (0, 0)
Screenshot: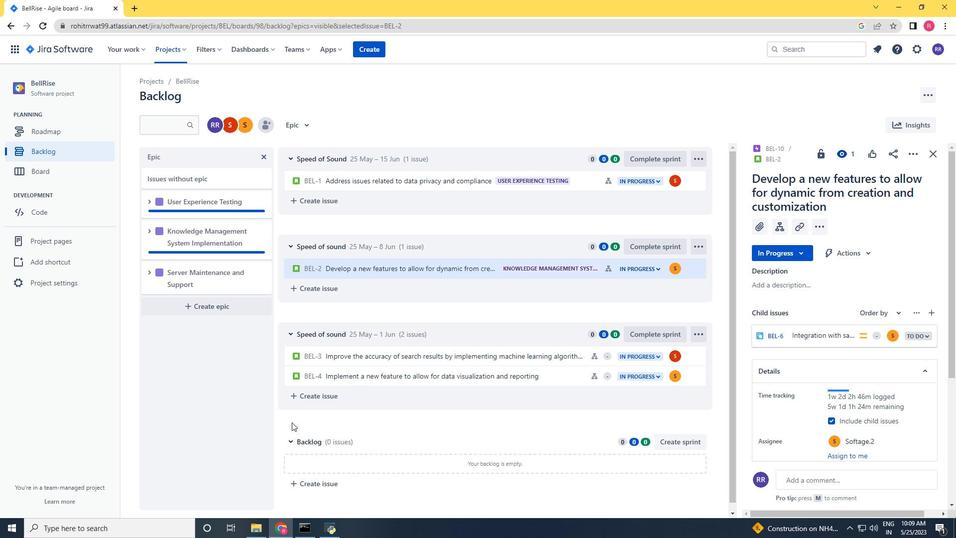 
Action: Mouse scrolled (292, 423) with delta (0, 0)
Screenshot: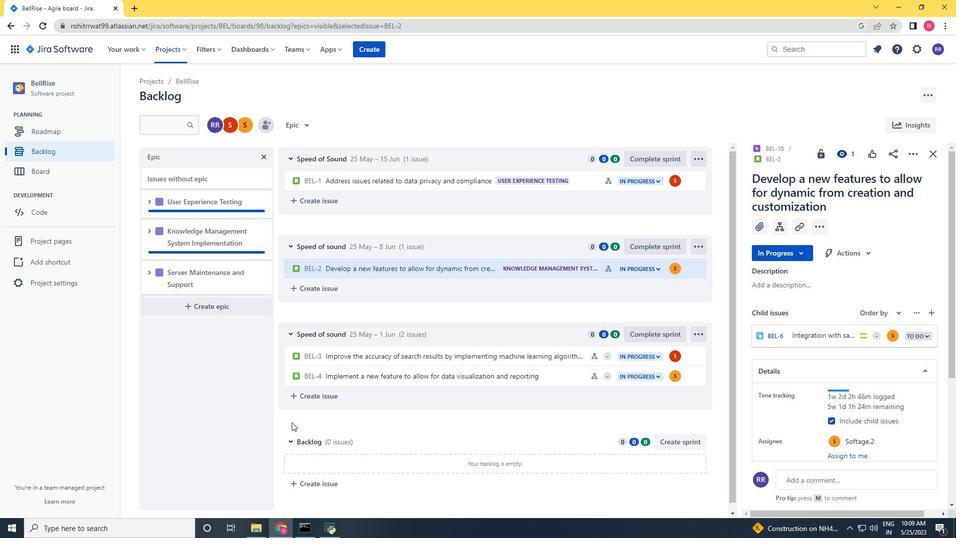 
Action: Mouse scrolled (292, 423) with delta (0, 0)
Screenshot: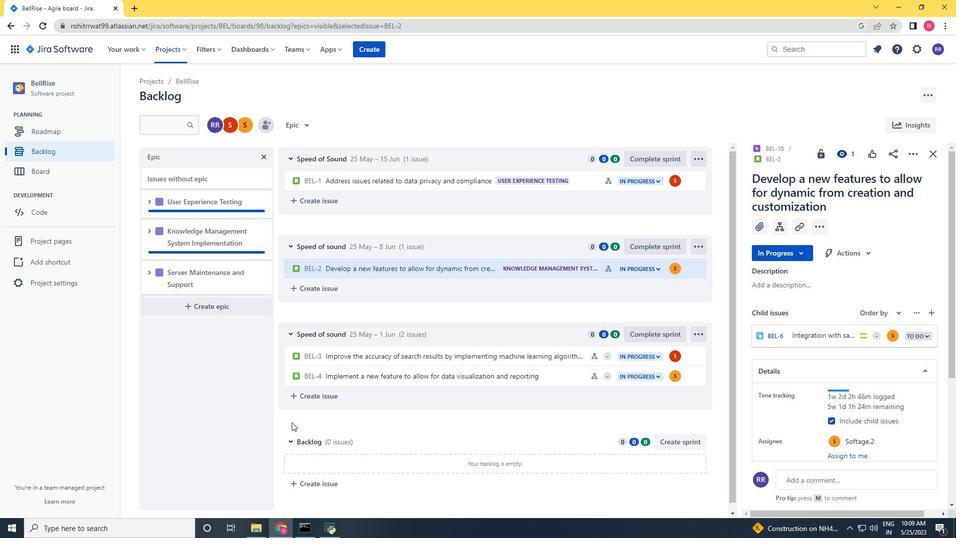 
